 Task: Select data has a header row.
Action: Mouse moved to (1003, 181)
Screenshot: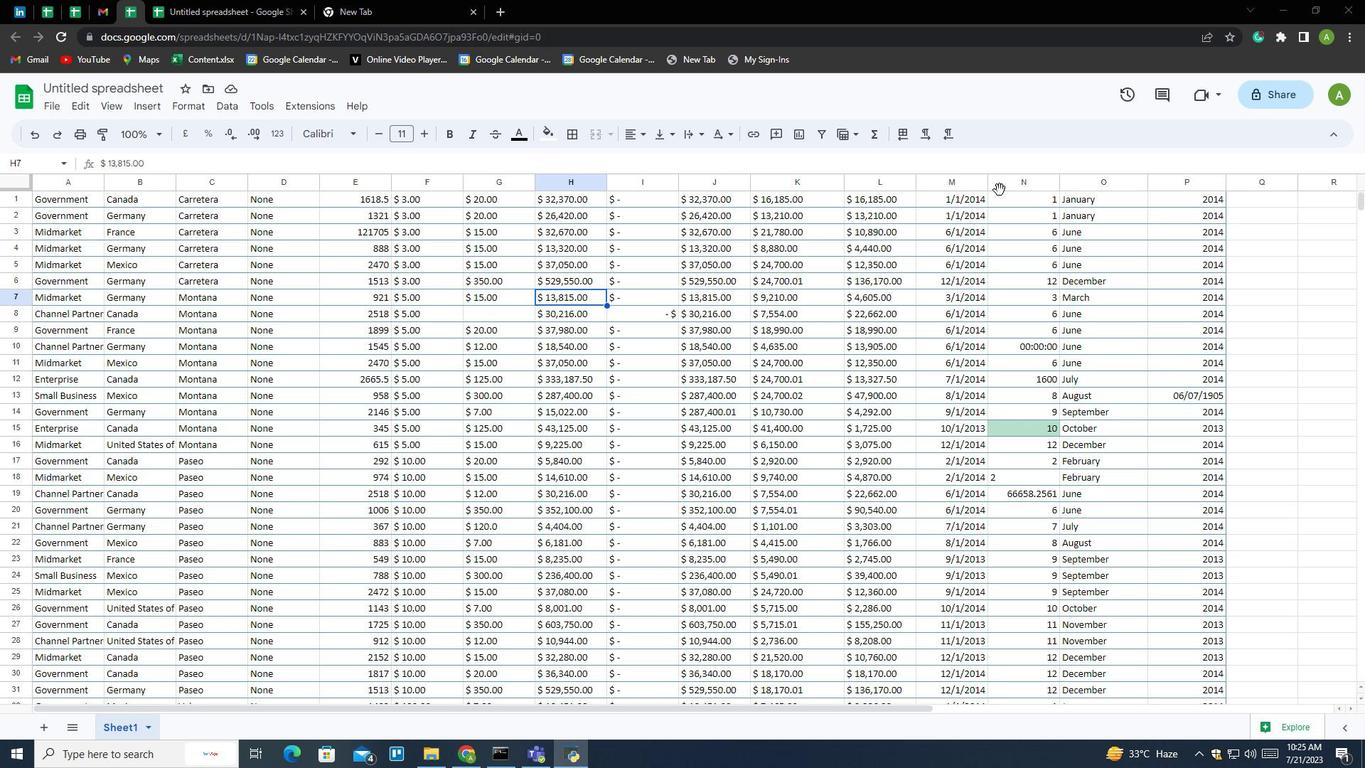 
Action: Mouse pressed left at (1003, 181)
Screenshot: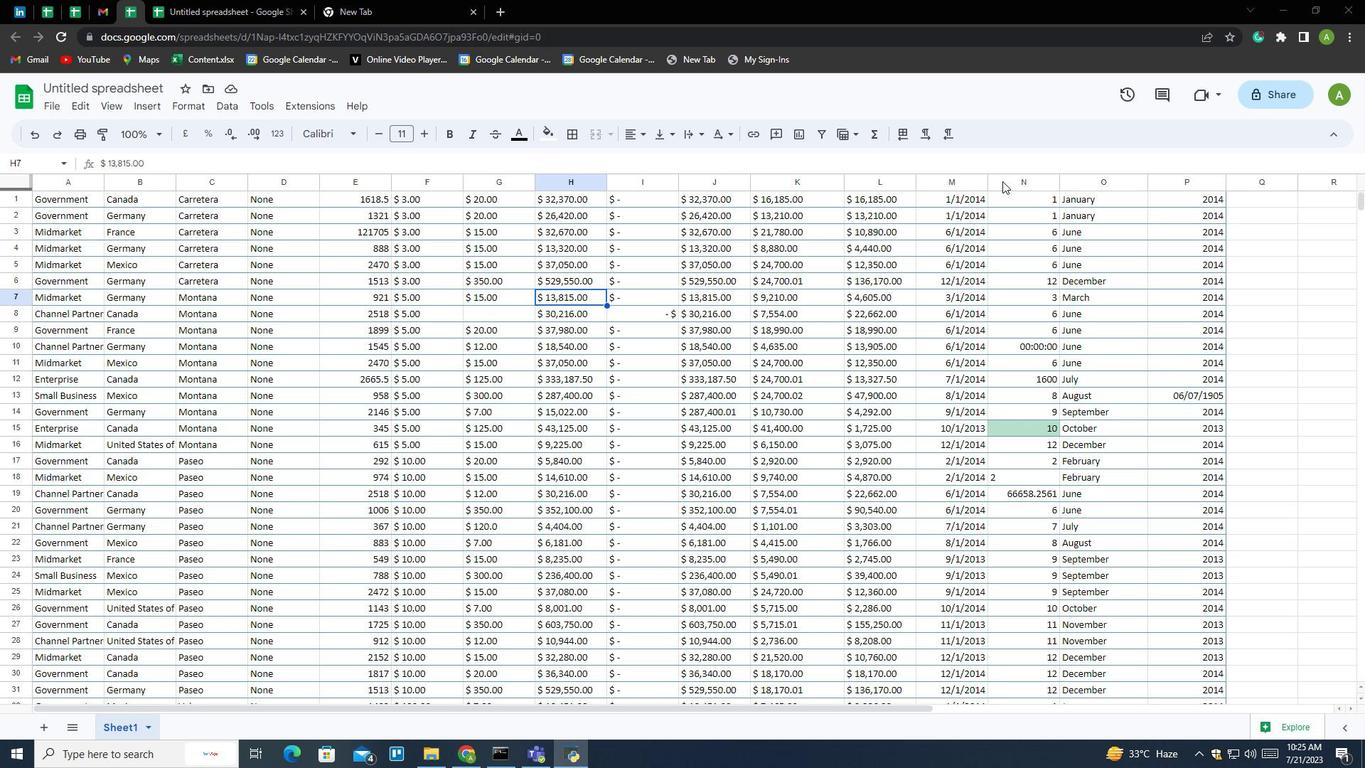 
Action: Mouse moved to (220, 105)
Screenshot: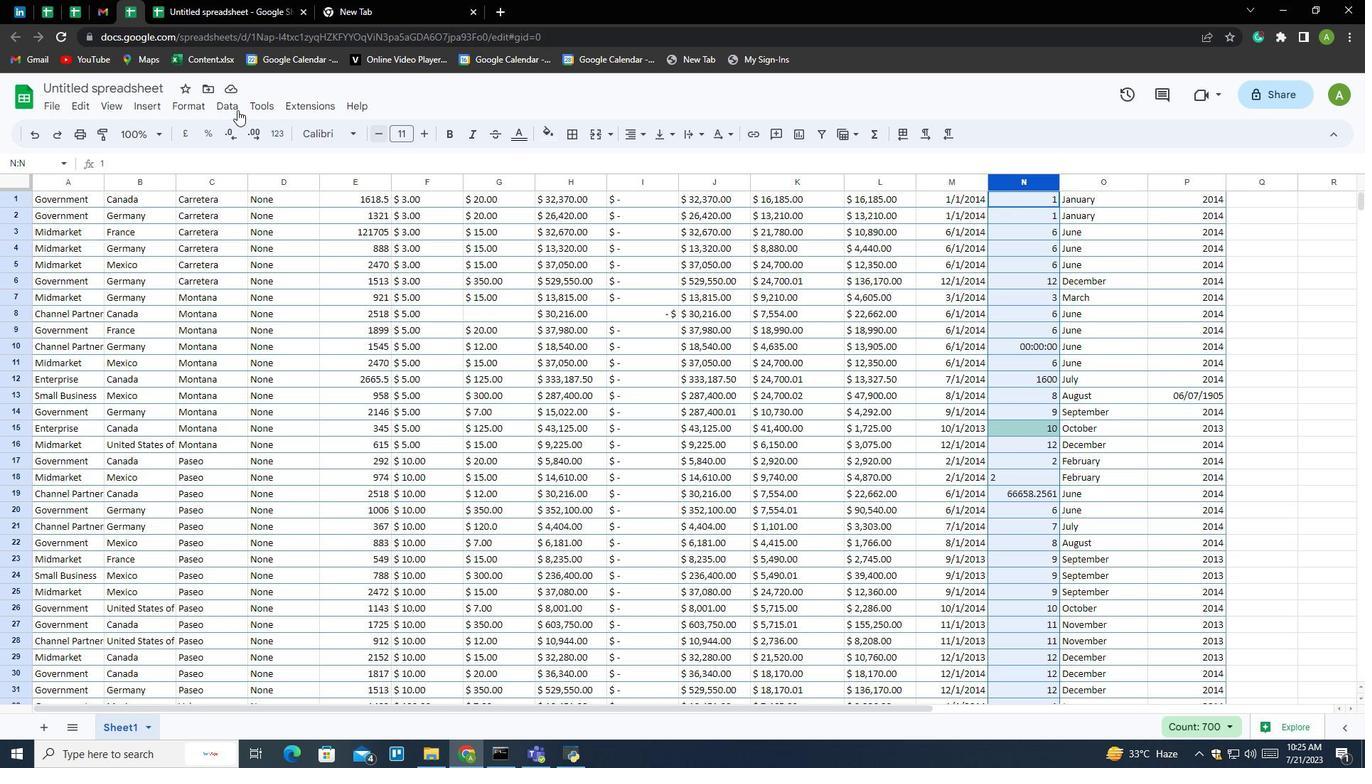 
Action: Mouse pressed left at (220, 105)
Screenshot: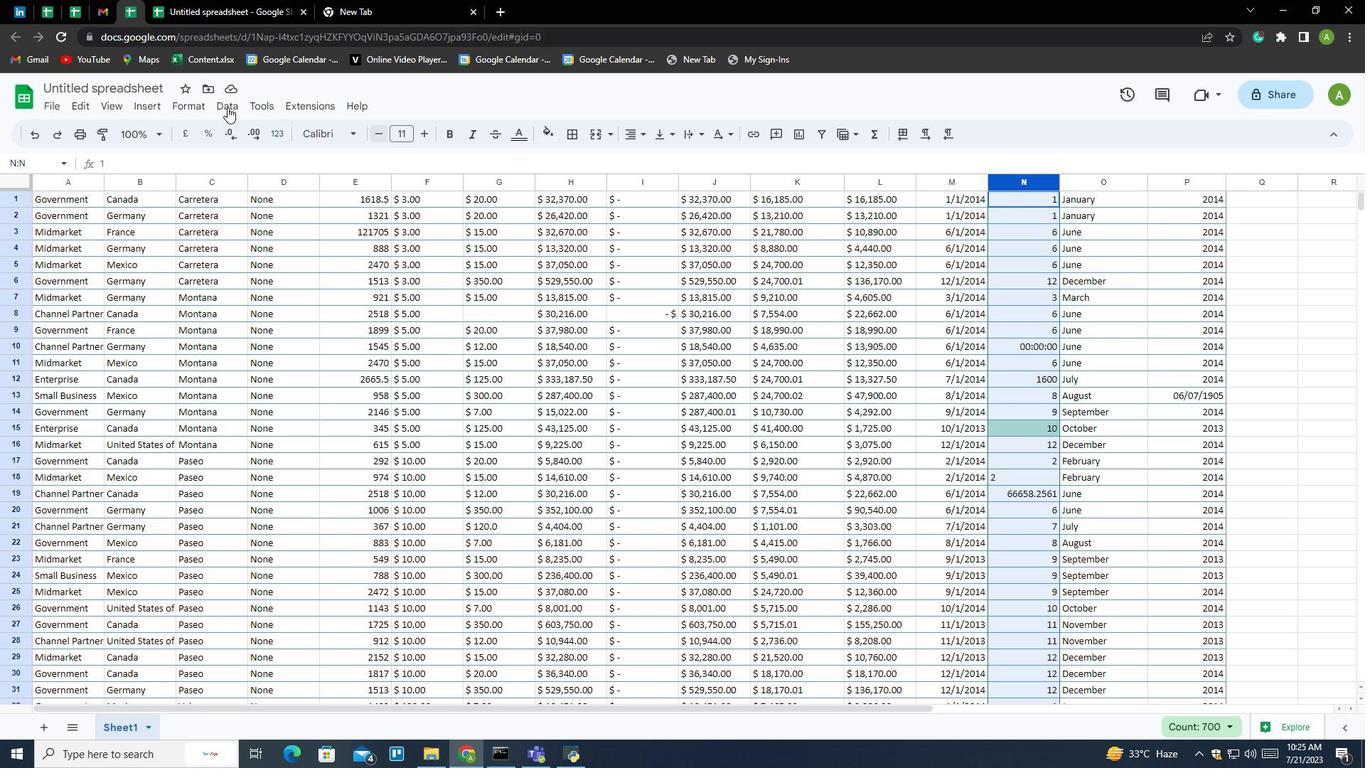 
Action: Mouse moved to (249, 150)
Screenshot: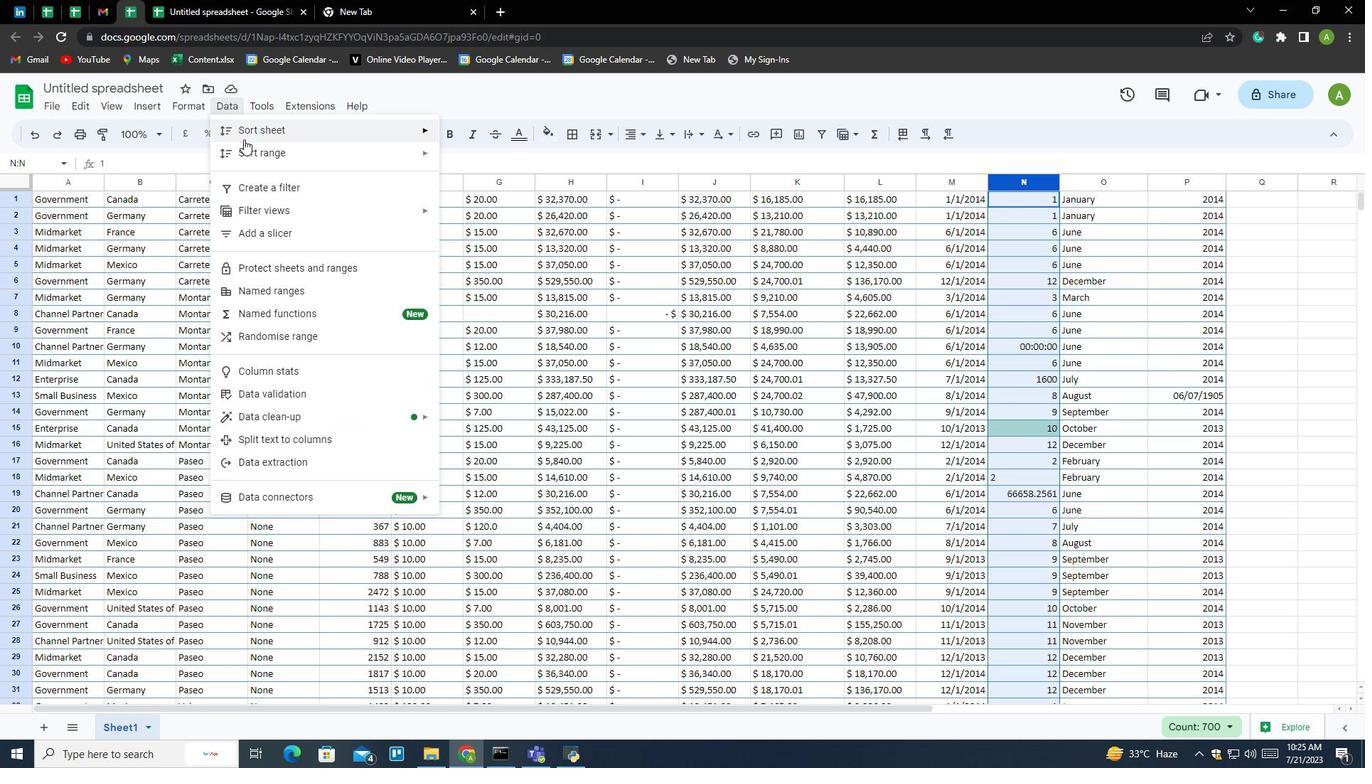 
Action: Mouse pressed left at (249, 150)
Screenshot: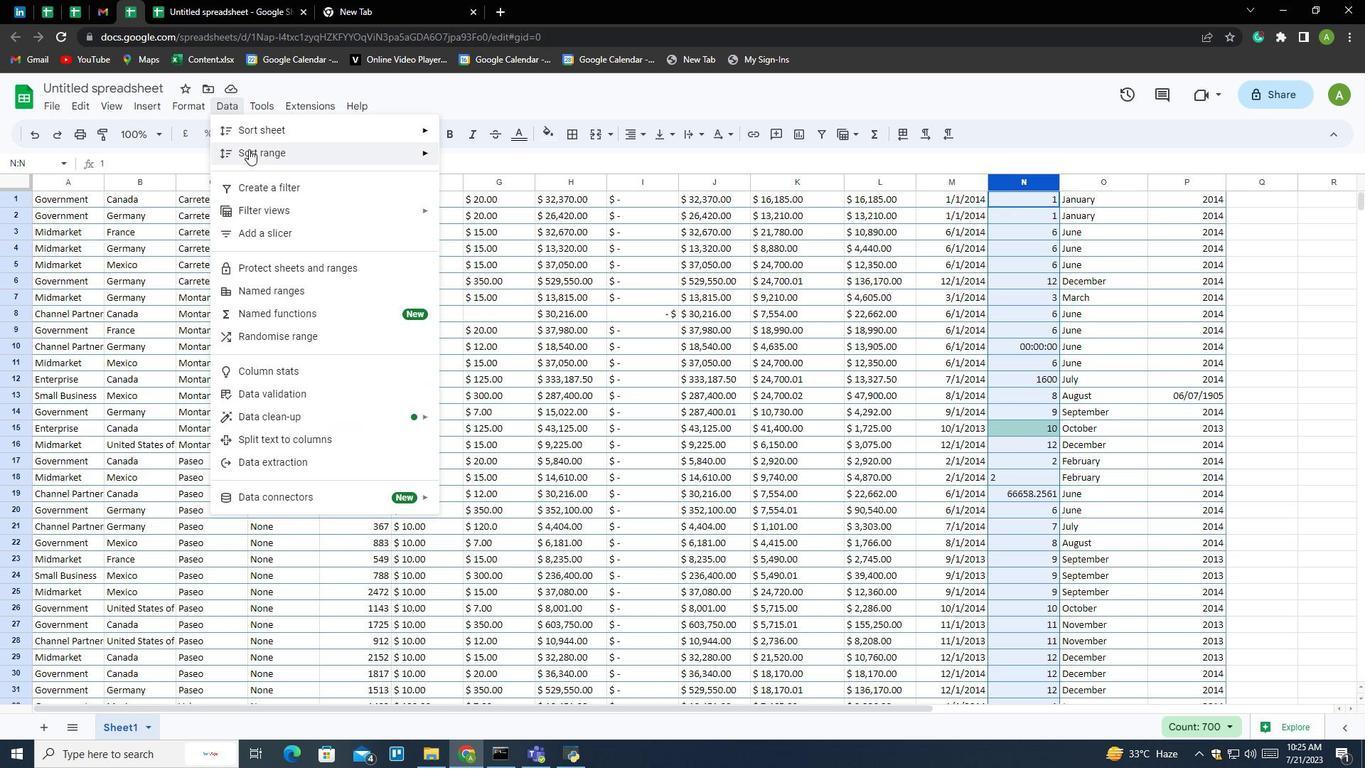 
Action: Mouse moved to (480, 212)
Screenshot: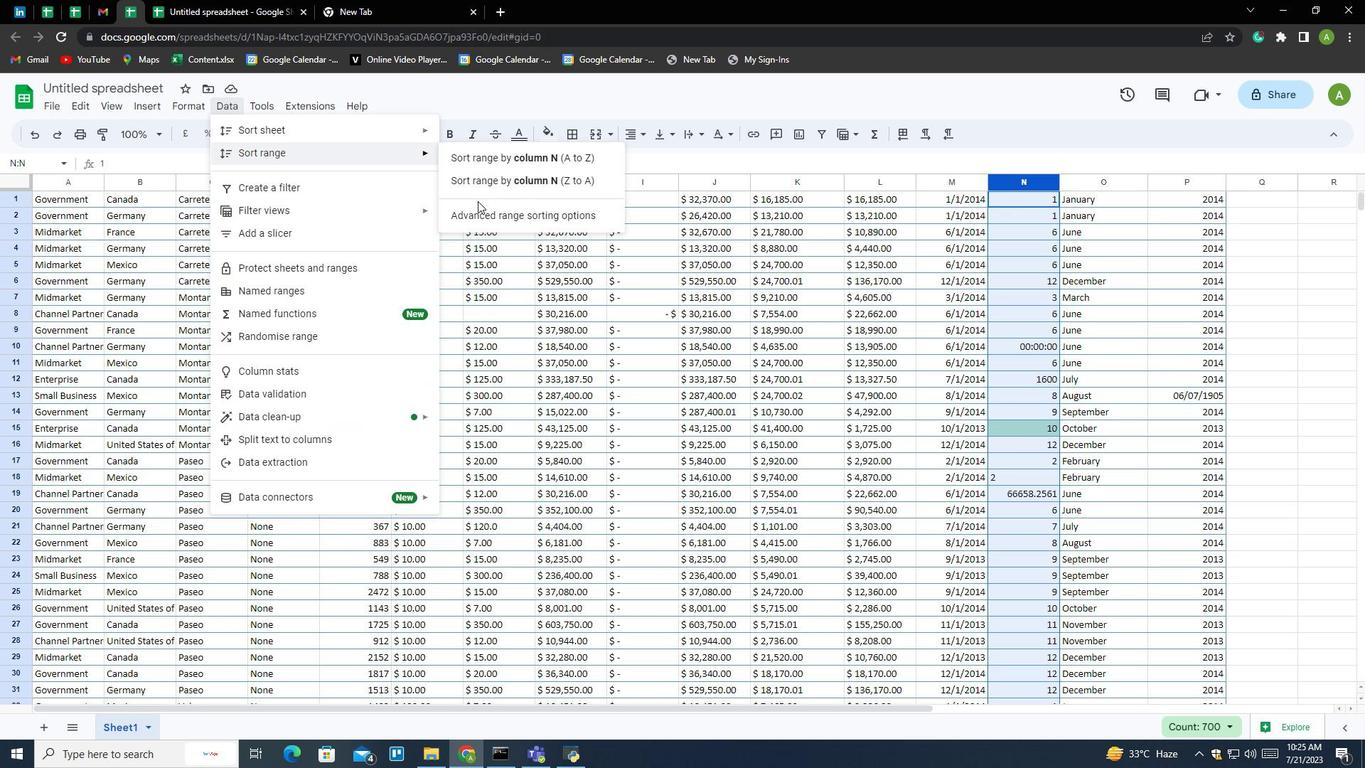 
Action: Mouse pressed left at (480, 212)
Screenshot: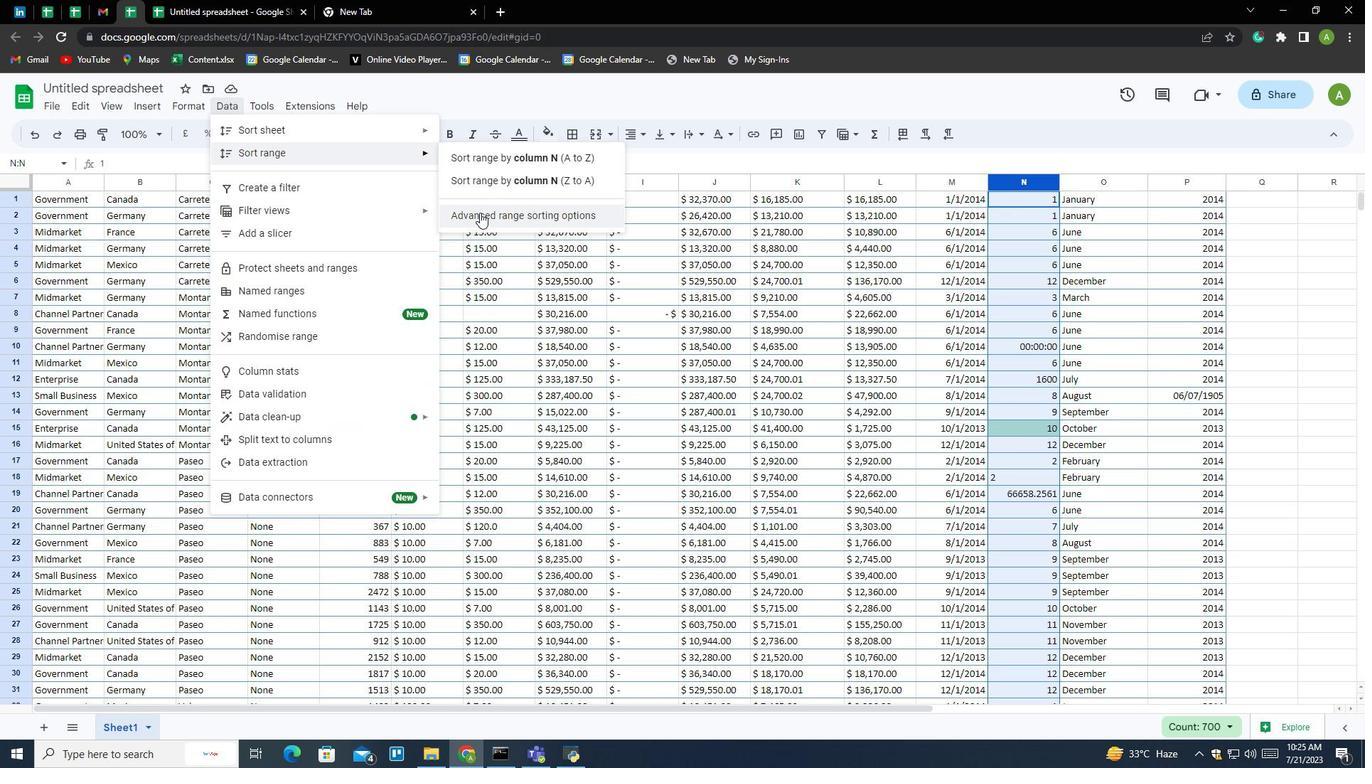 
Action: Mouse moved to (527, 349)
Screenshot: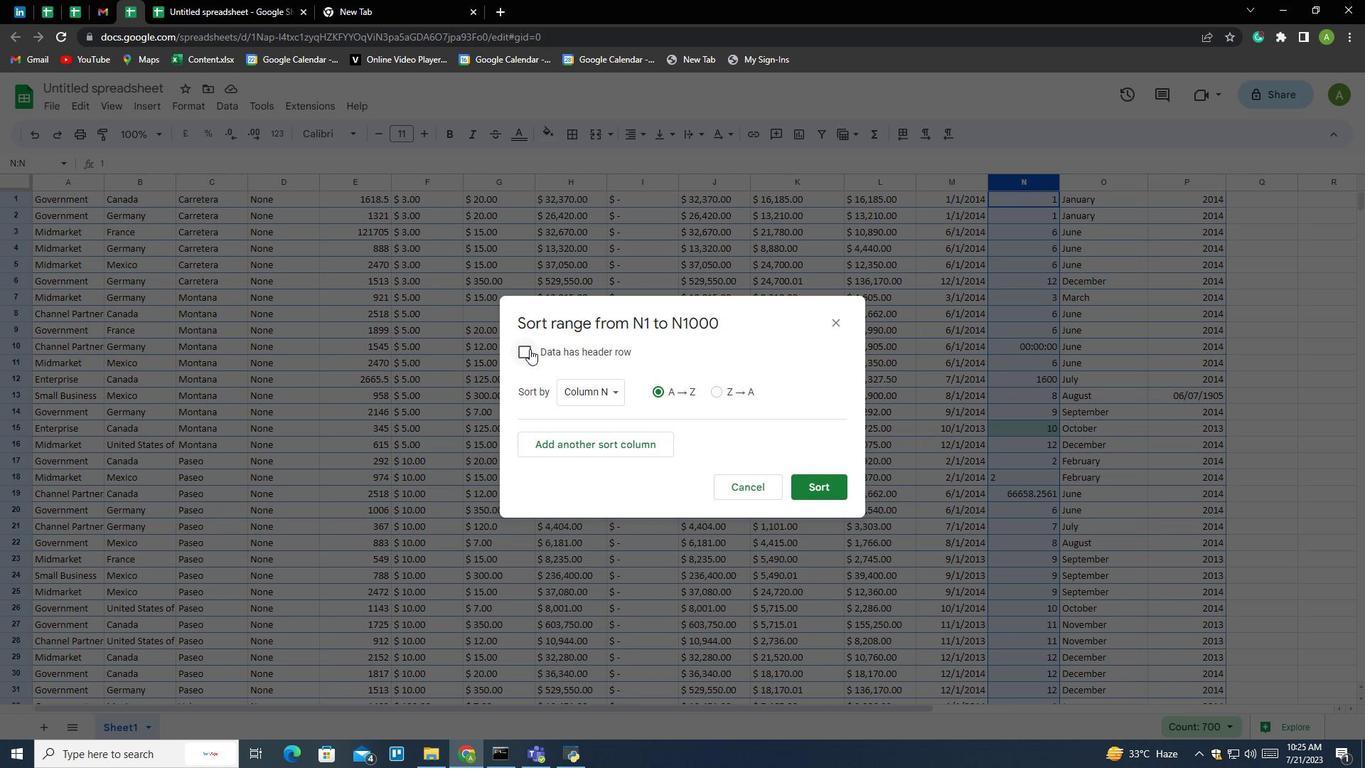
Action: Mouse pressed left at (527, 349)
Screenshot: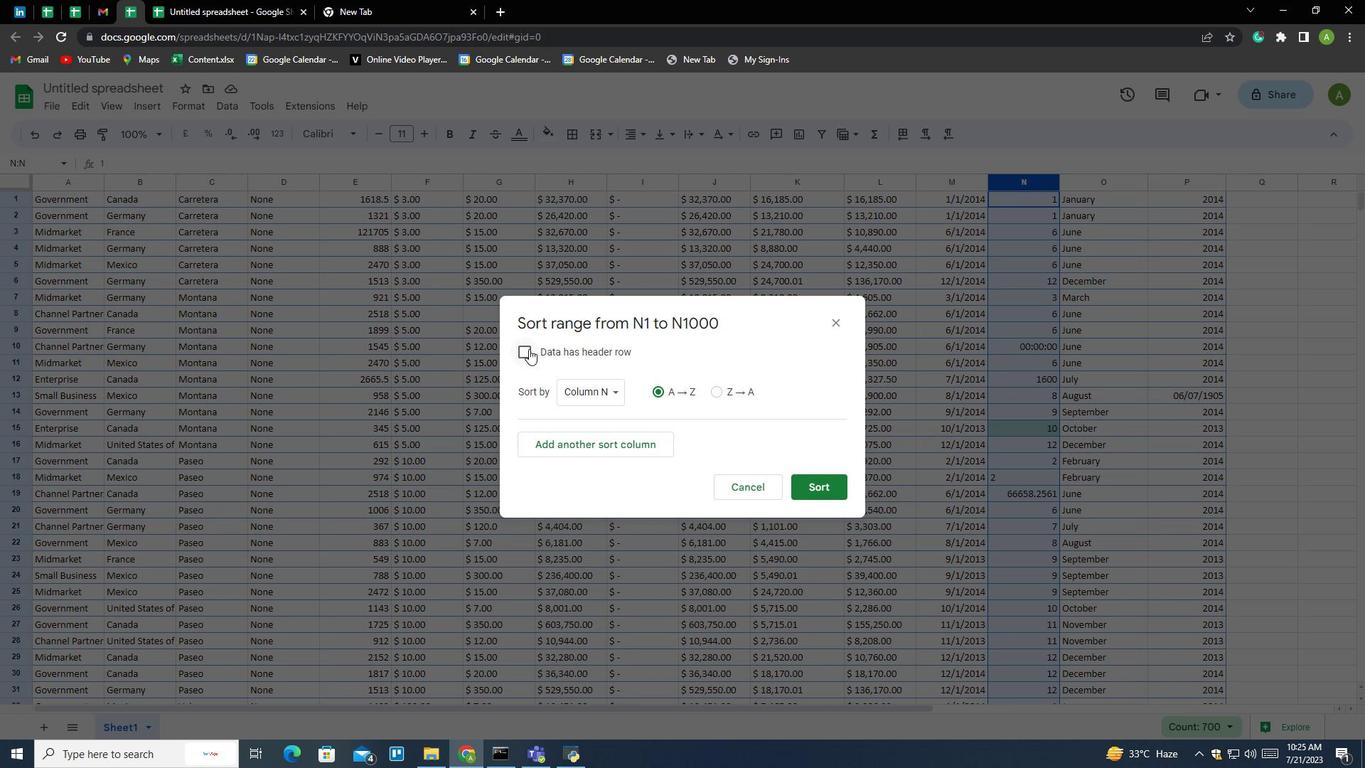 
Action: Mouse moved to (566, 378)
Screenshot: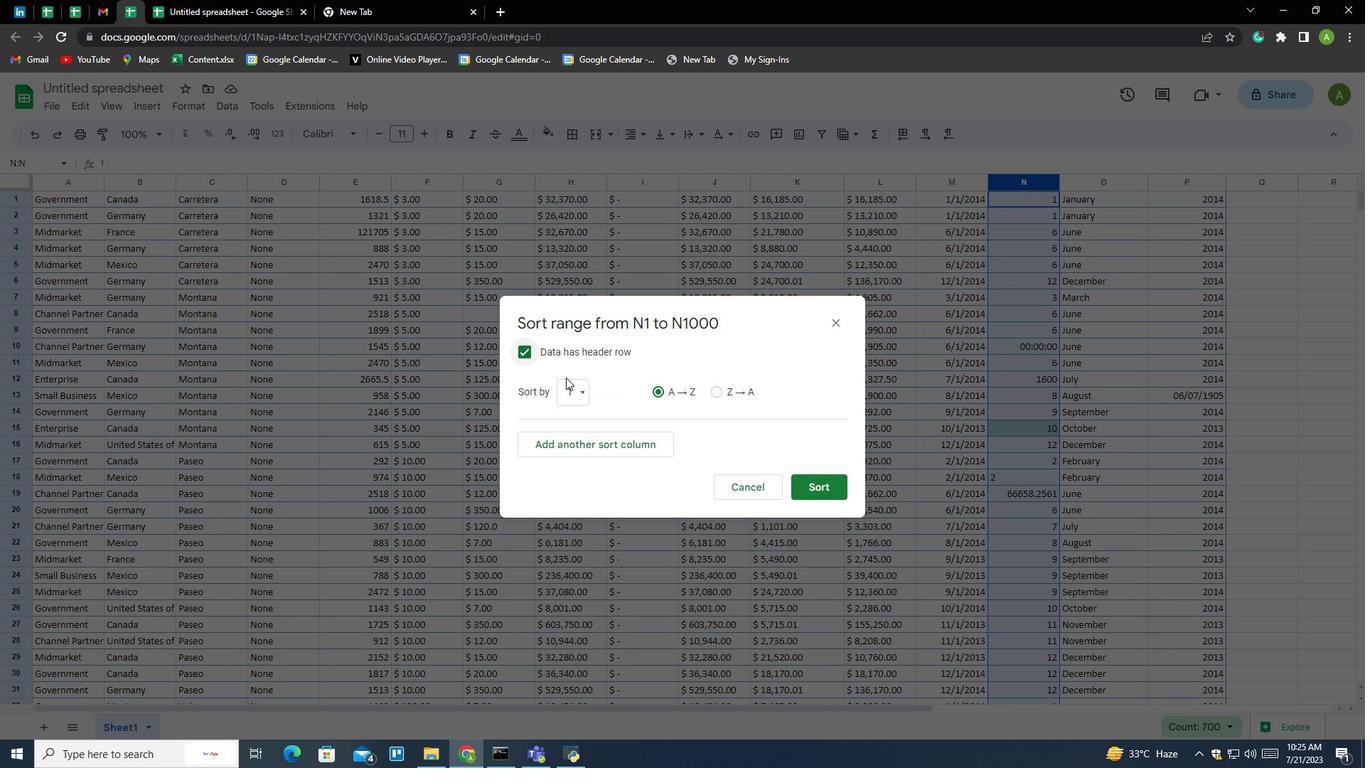 
